 Task: Look for products in the category "Swiss" from Store Brand only.
Action: Mouse moved to (790, 267)
Screenshot: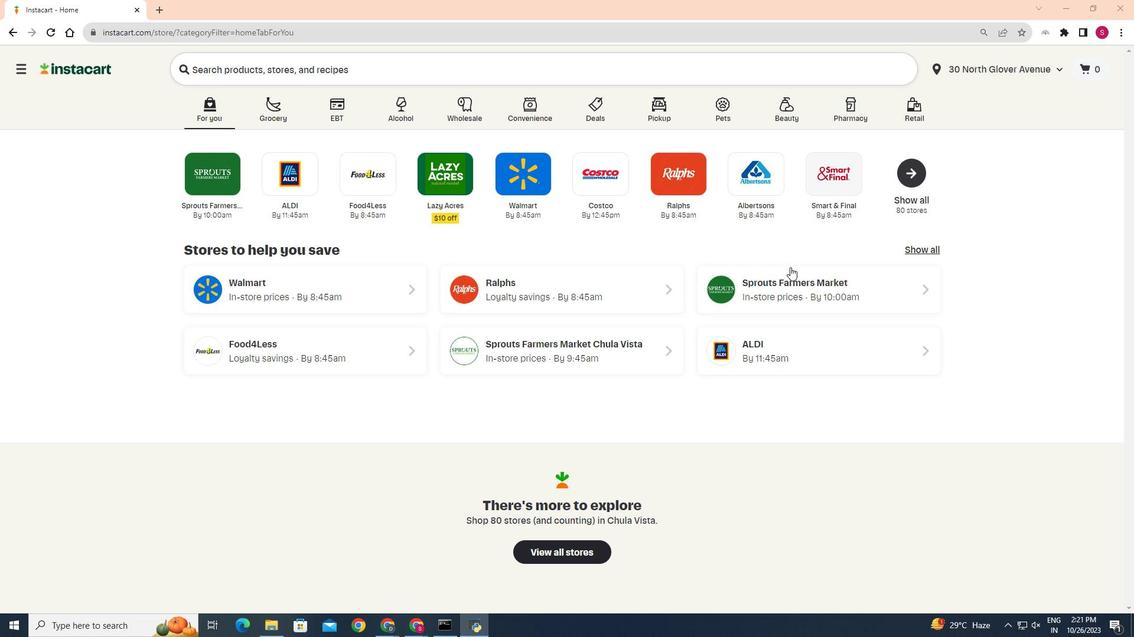 
Action: Mouse pressed left at (790, 267)
Screenshot: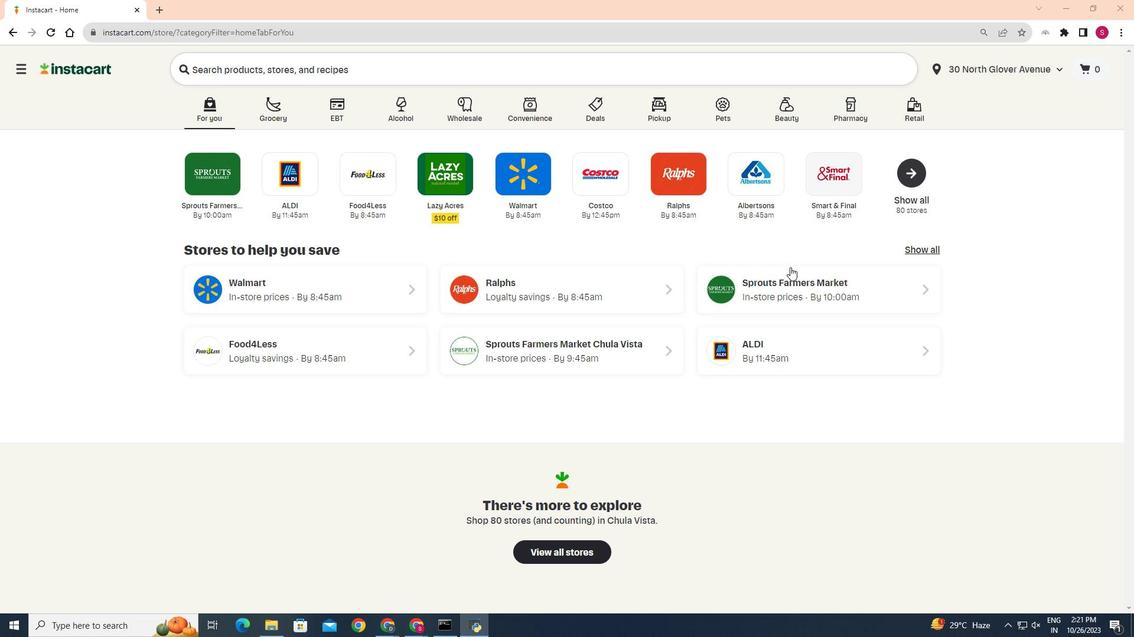
Action: Mouse moved to (32, 494)
Screenshot: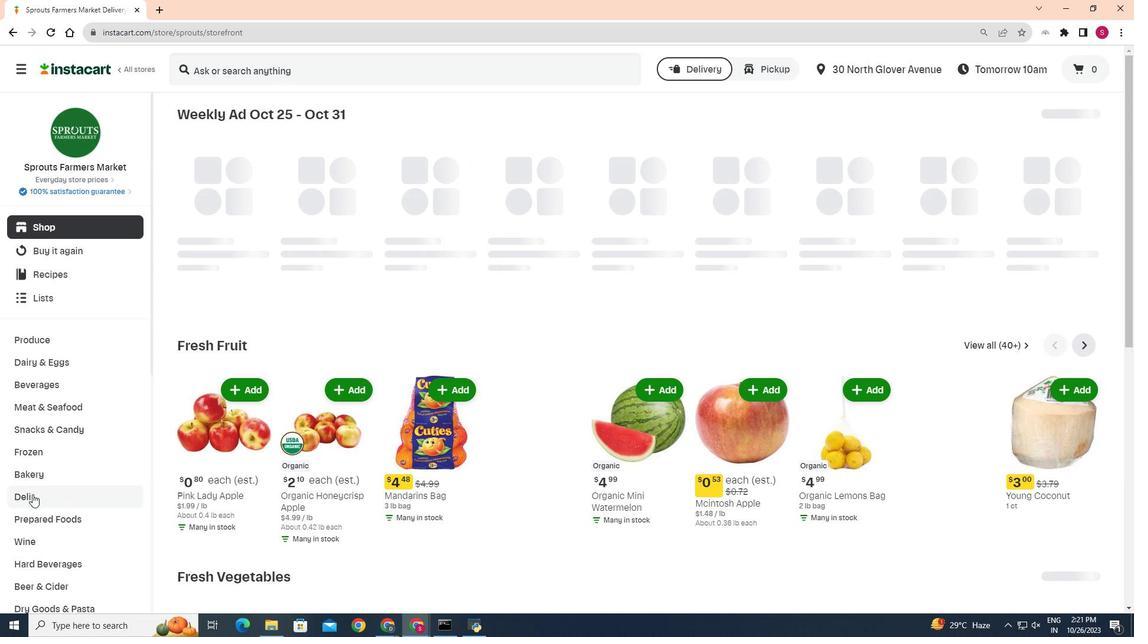 
Action: Mouse pressed left at (32, 494)
Screenshot: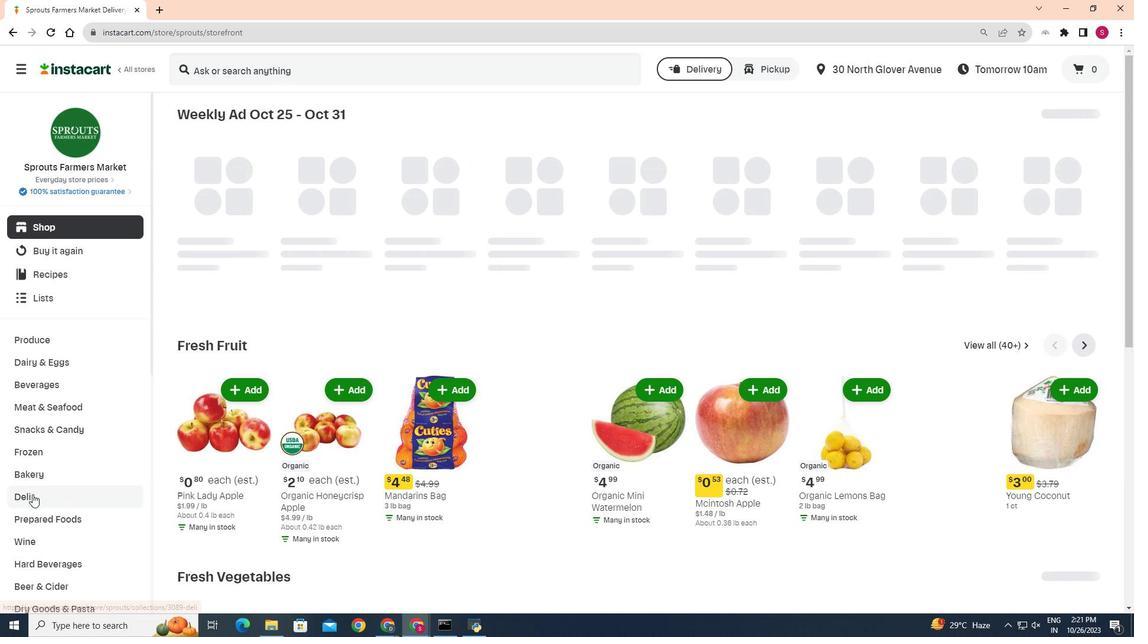 
Action: Mouse moved to (311, 153)
Screenshot: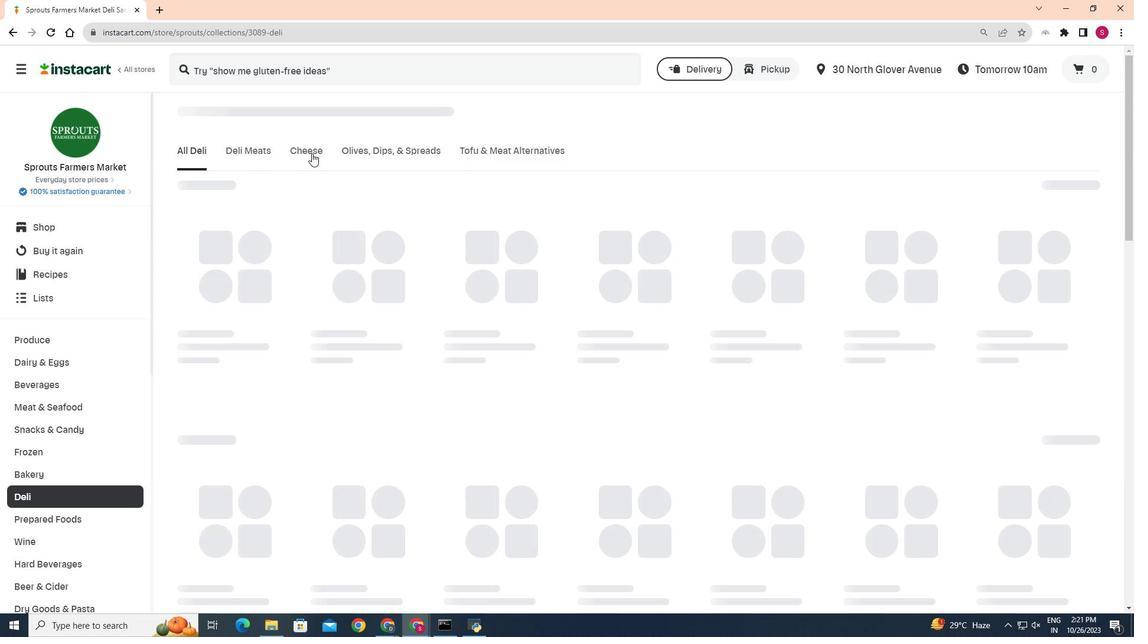 
Action: Mouse pressed left at (311, 153)
Screenshot: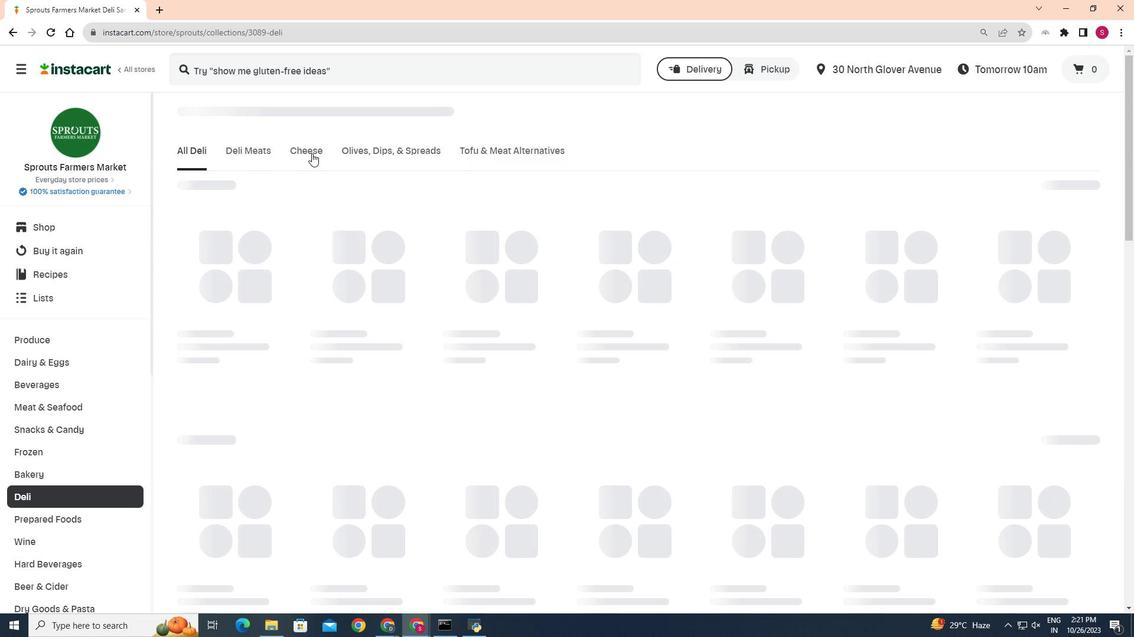 
Action: Mouse moved to (747, 190)
Screenshot: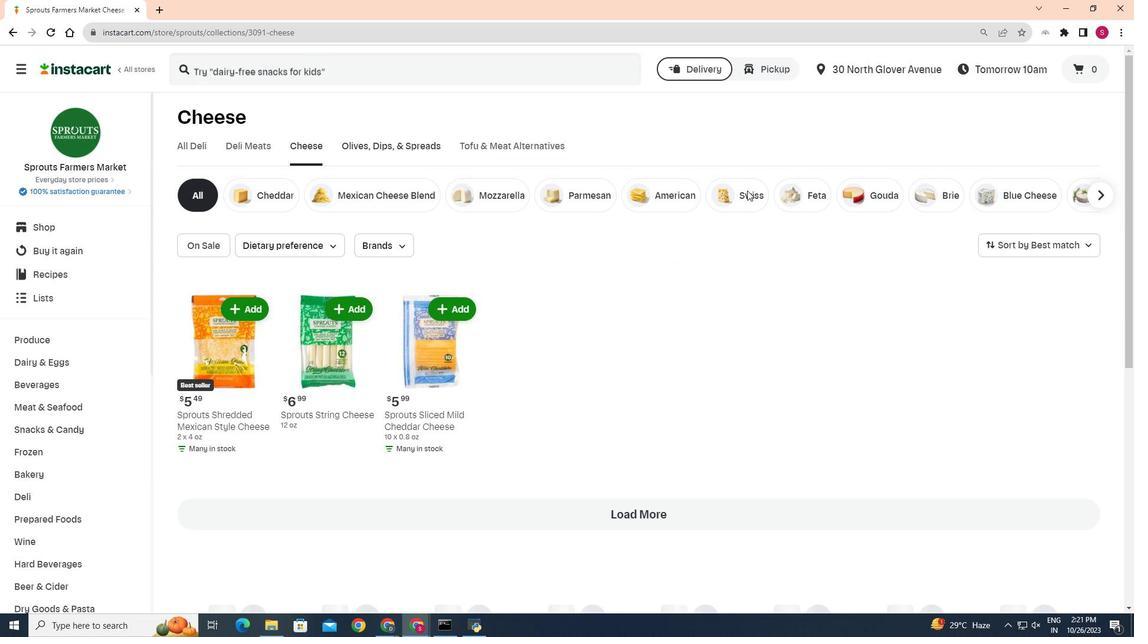 
Action: Mouse pressed left at (747, 190)
Screenshot: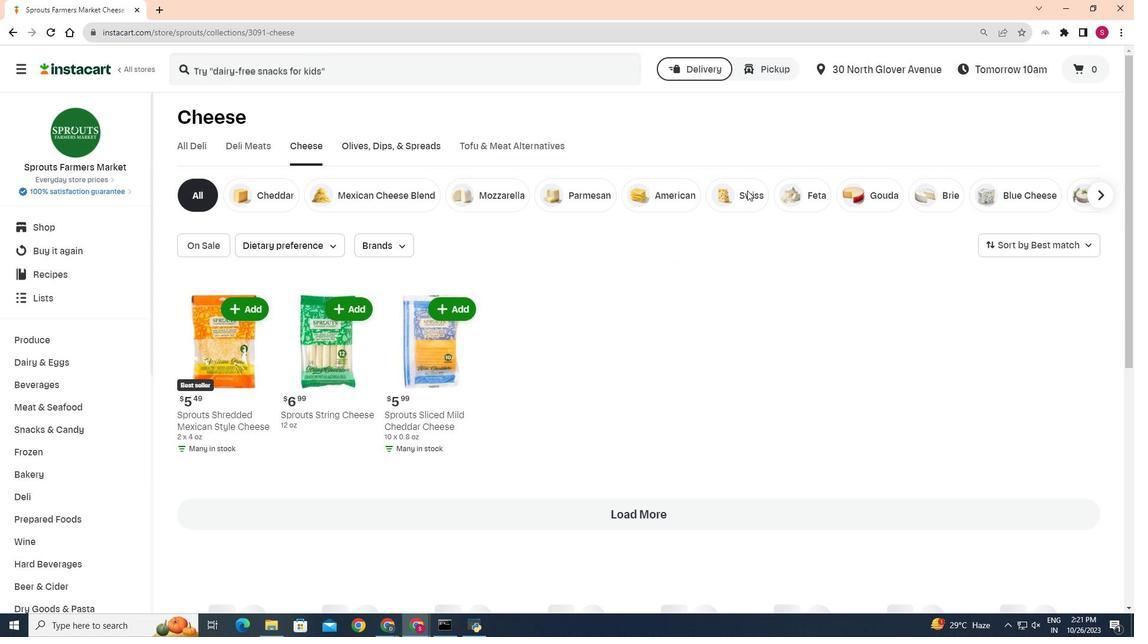 
Action: Mouse moved to (735, 189)
Screenshot: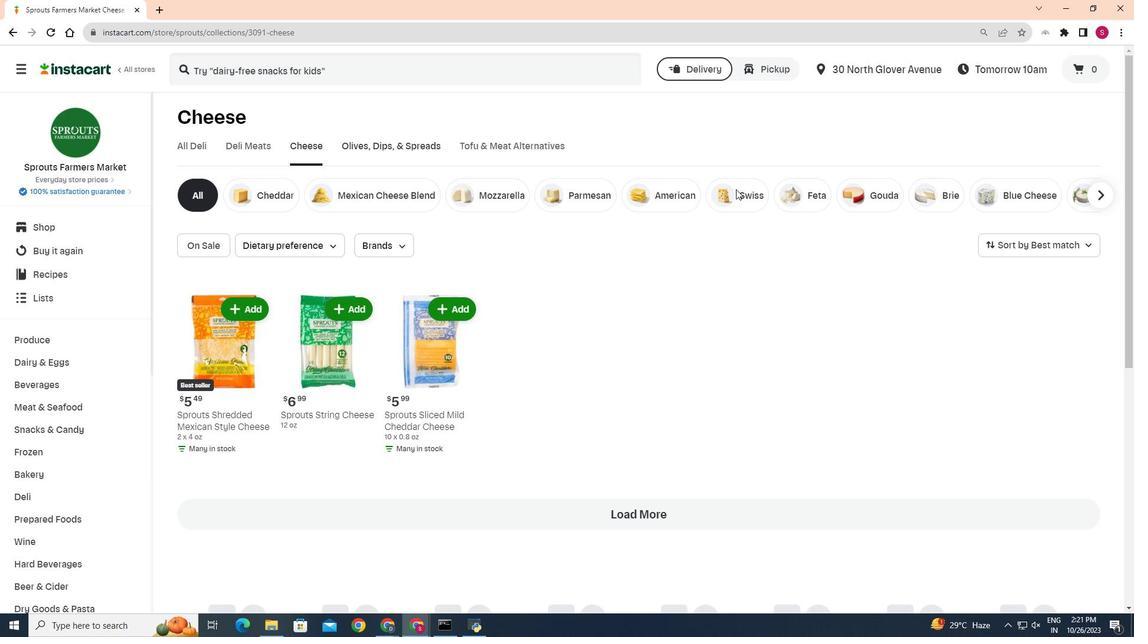 
Action: Mouse pressed left at (735, 189)
Screenshot: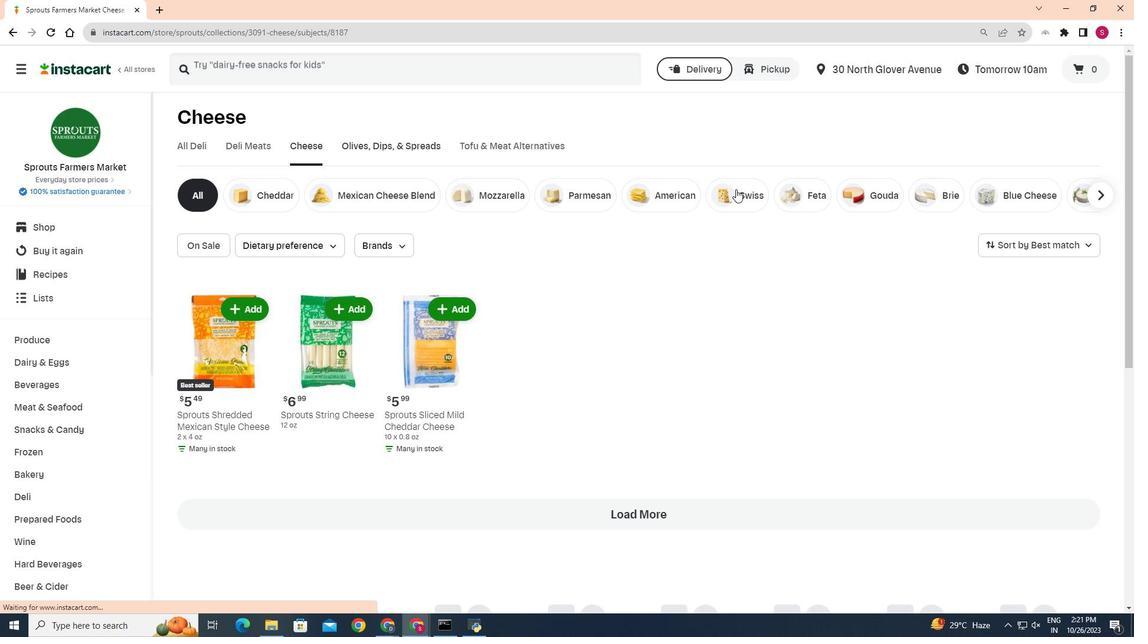 
Action: Mouse moved to (406, 249)
Screenshot: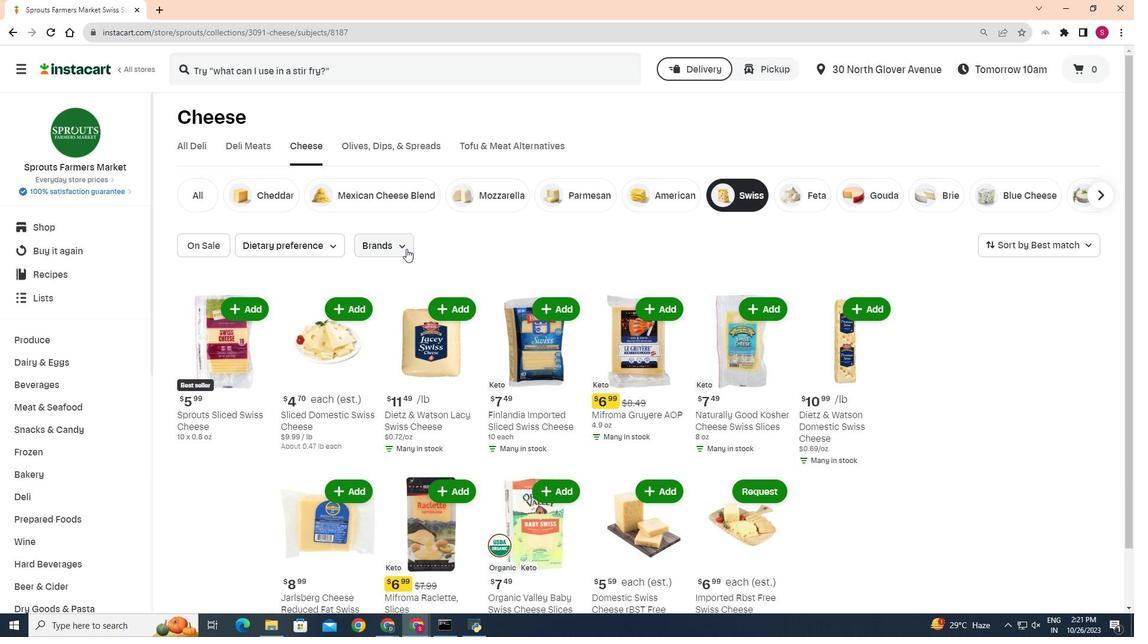
Action: Mouse pressed left at (406, 249)
Screenshot: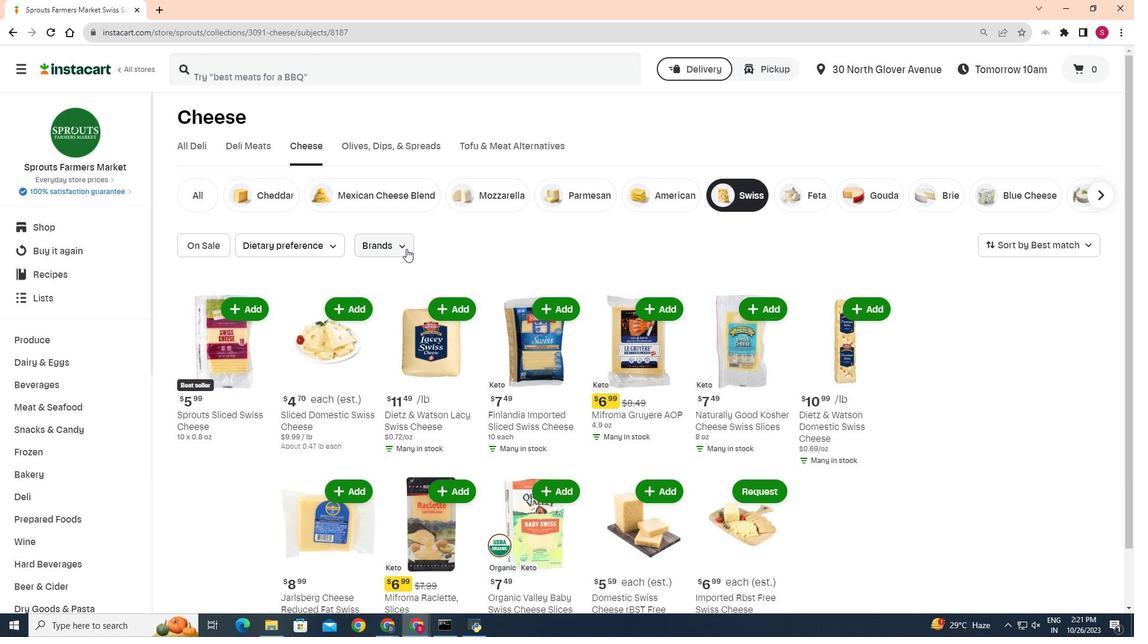 
Action: Mouse moved to (375, 278)
Screenshot: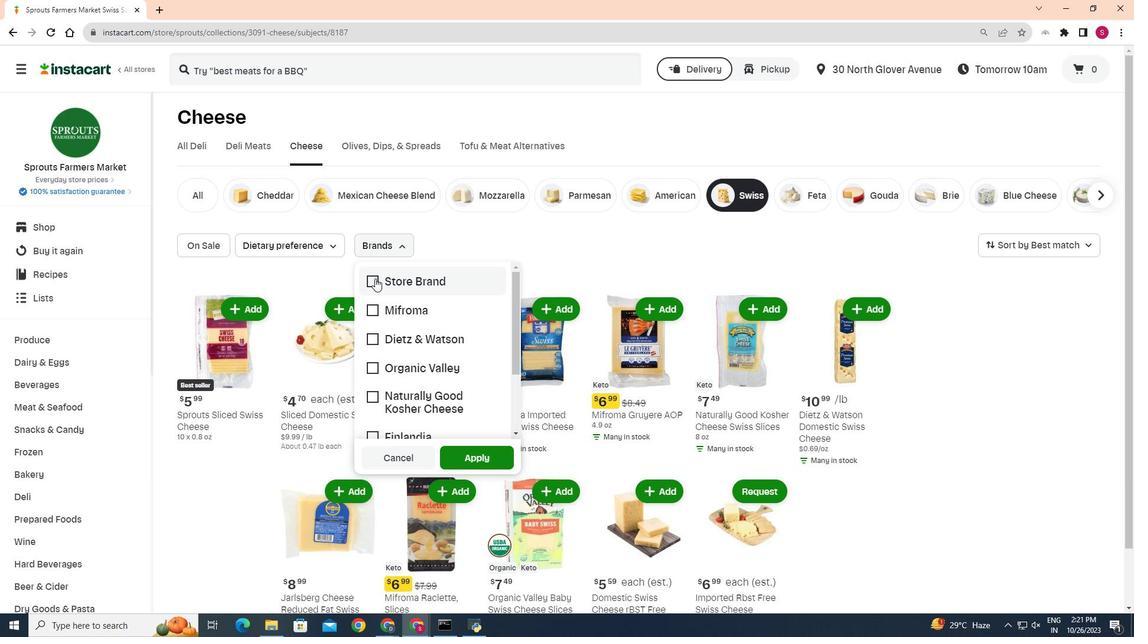 
Action: Mouse pressed left at (375, 278)
Screenshot: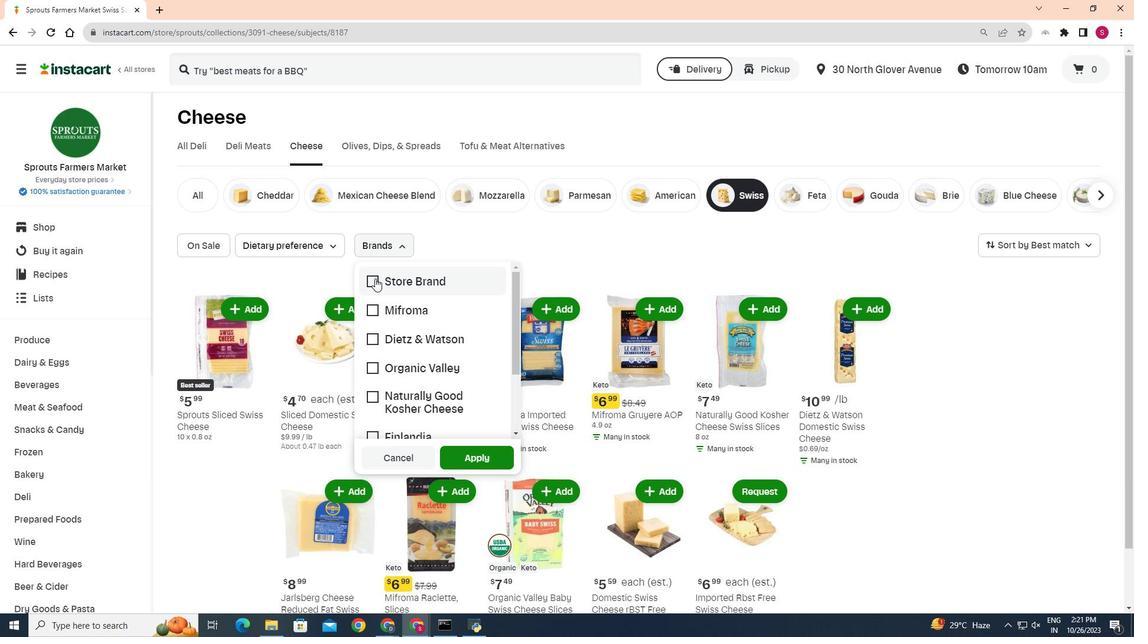 
Action: Mouse moved to (473, 454)
Screenshot: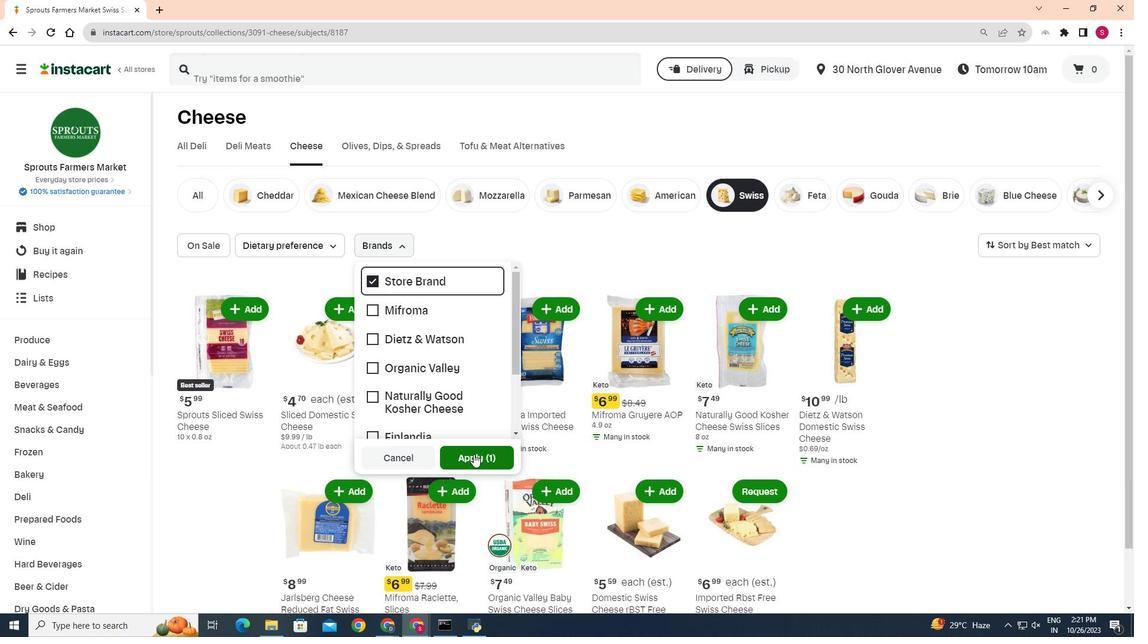 
Action: Mouse pressed left at (473, 454)
Screenshot: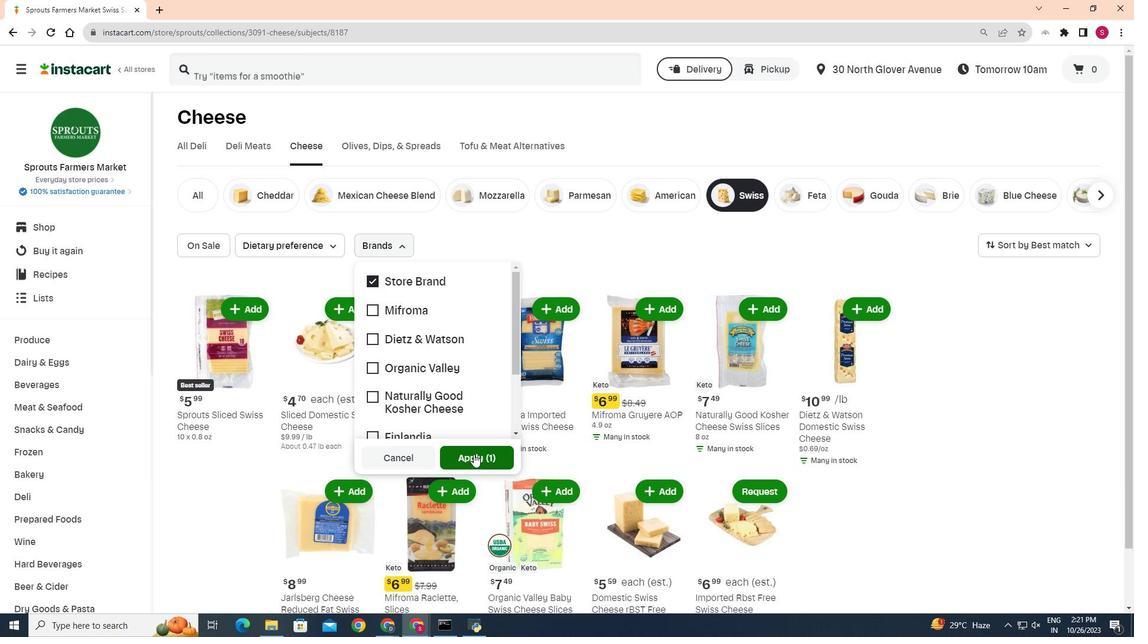 
Action: Mouse moved to (606, 293)
Screenshot: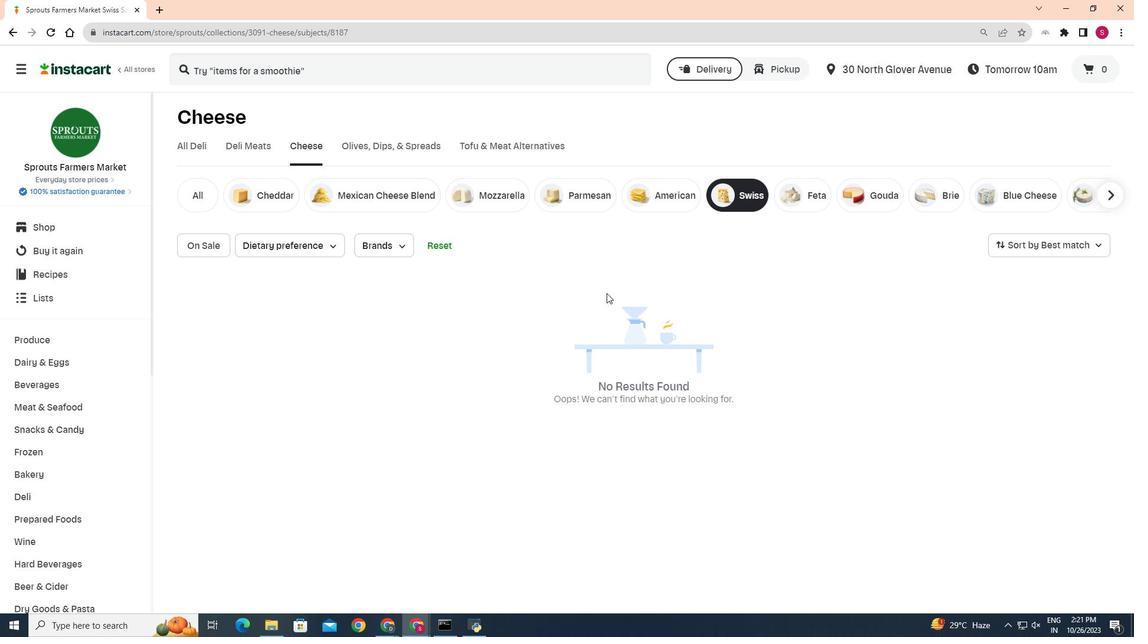 
